 Task: Add Attachment from "Attach a link" to Card Card0000000012 in Board Board0000000003 in Workspace WS0000000001 in Trello. Add Cover Red to Card Card0000000012 in Board Board0000000003 in Workspace WS0000000001 in Trello. Add "Join Card" Button Button0000000012  to Card Card0000000012 in Board Board0000000003 in Workspace WS0000000001 in Trello. Add Description DS0000000012 to Card Card0000000012 in Board Board0000000003 in Workspace WS0000000001 in Trello. Add Comment CM0000000012 to Card Card0000000012 in Board Board0000000003 in Workspace WS0000000001 in Trello
Action: Mouse moved to (517, 53)
Screenshot: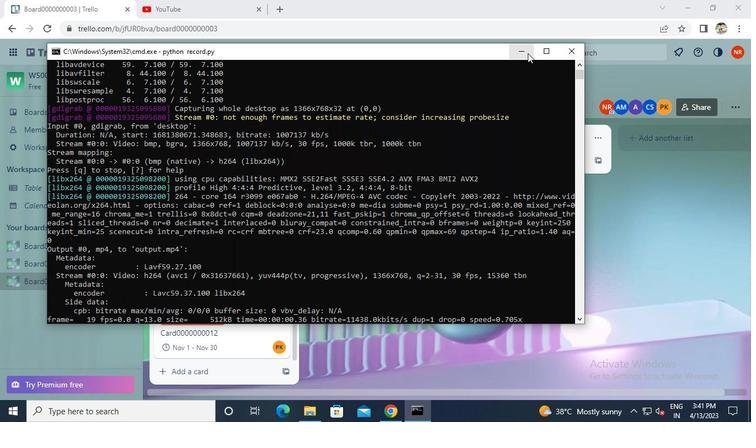 
Action: Mouse pressed left at (517, 53)
Screenshot: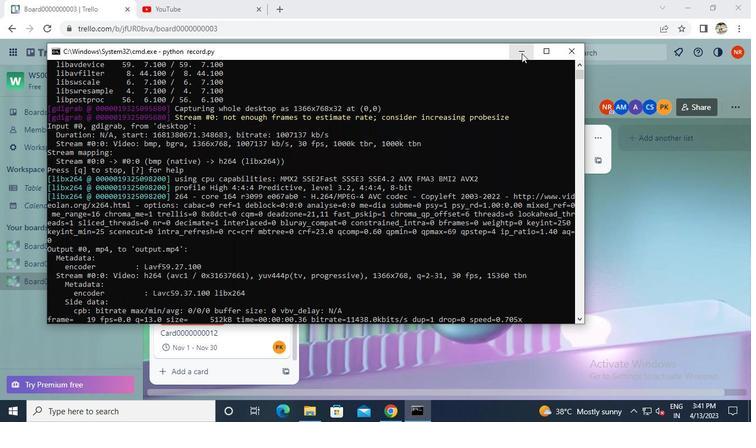 
Action: Mouse moved to (248, 326)
Screenshot: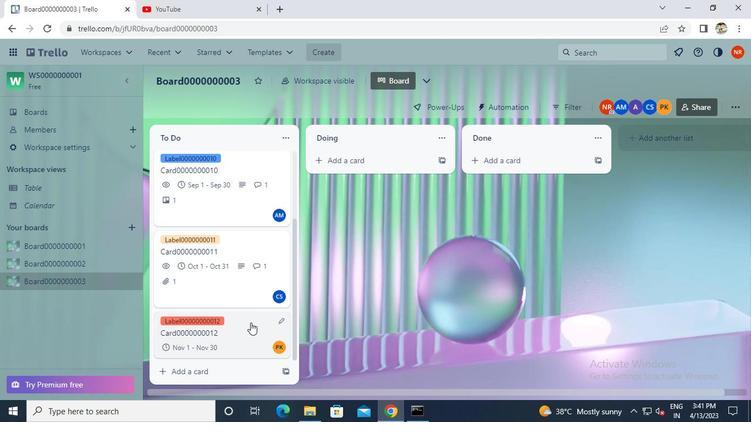 
Action: Mouse pressed left at (248, 326)
Screenshot: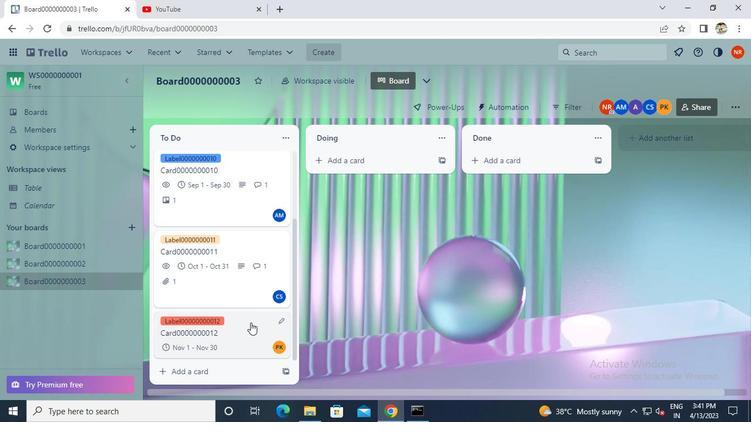 
Action: Mouse moved to (496, 268)
Screenshot: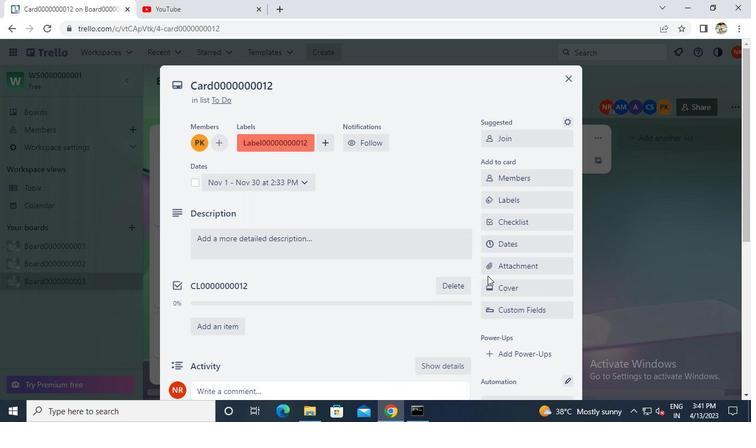 
Action: Mouse pressed left at (496, 268)
Screenshot: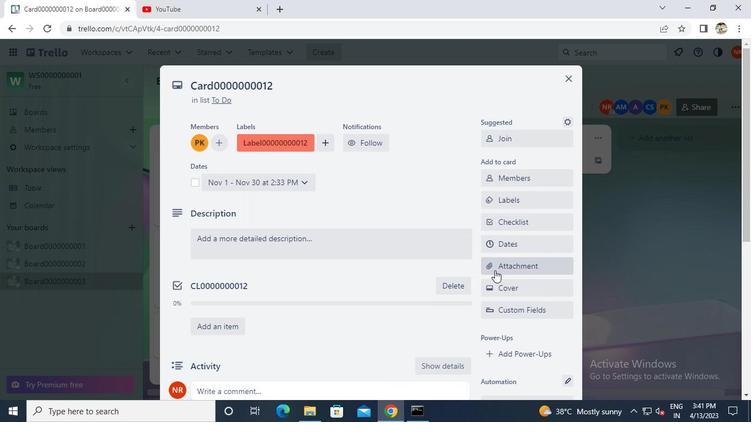 
Action: Mouse moved to (185, 9)
Screenshot: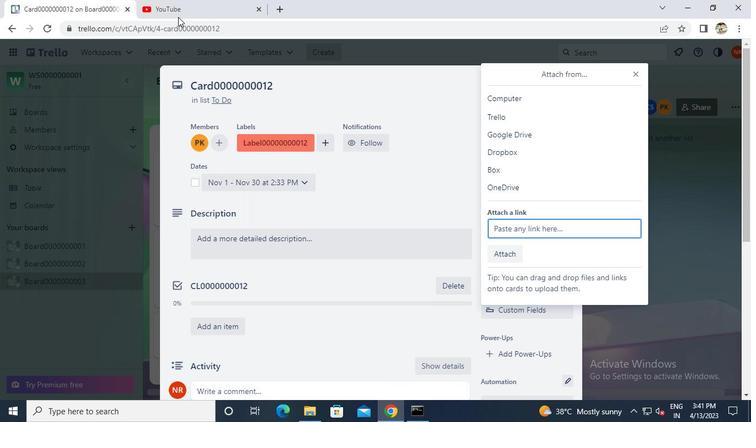 
Action: Mouse pressed left at (185, 9)
Screenshot: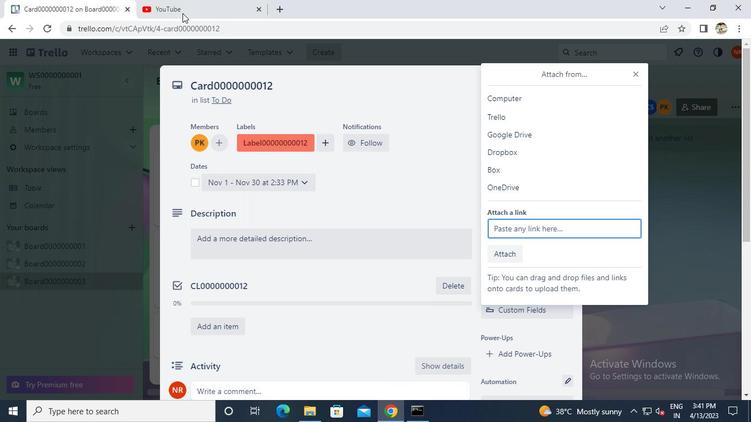 
Action: Mouse moved to (198, 30)
Screenshot: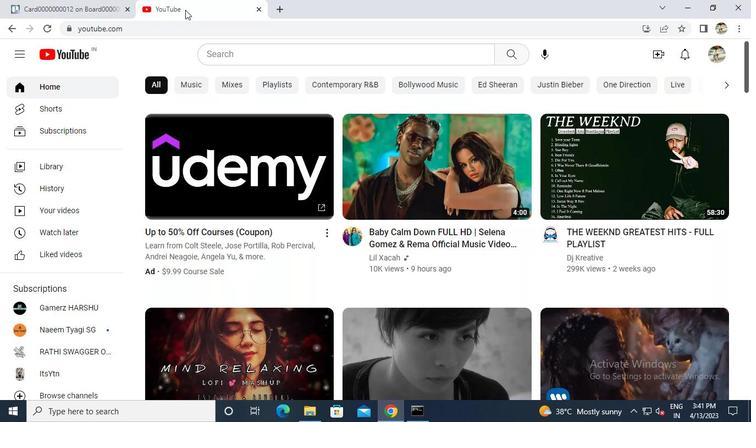 
Action: Mouse pressed left at (198, 30)
Screenshot: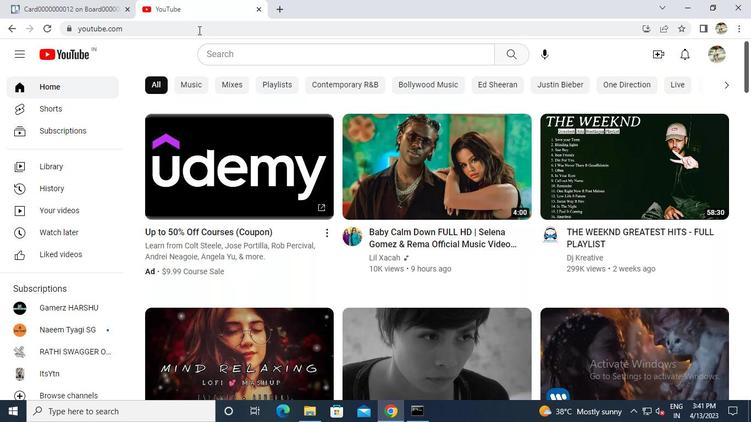 
Action: Keyboard Key.ctrl_l
Screenshot: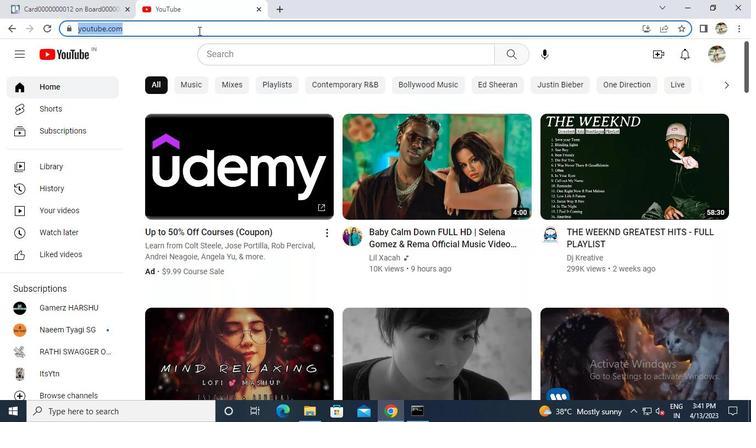 
Action: Keyboard \x03
Screenshot: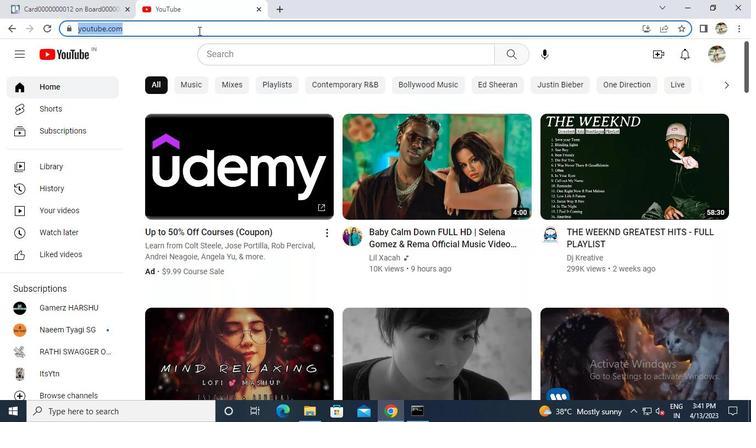 
Action: Mouse moved to (100, 4)
Screenshot: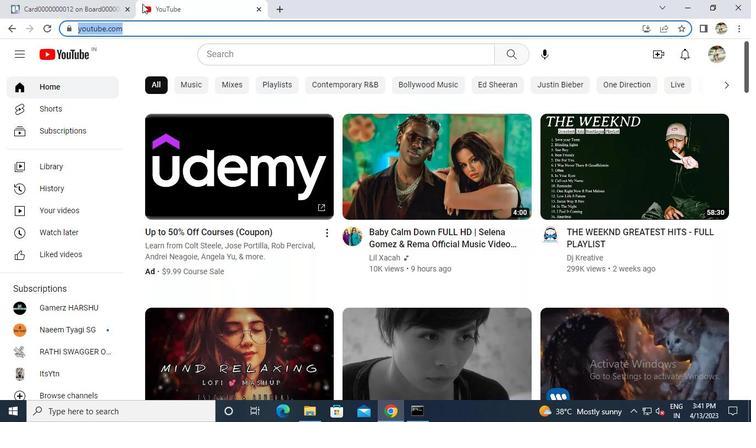 
Action: Mouse pressed left at (100, 4)
Screenshot: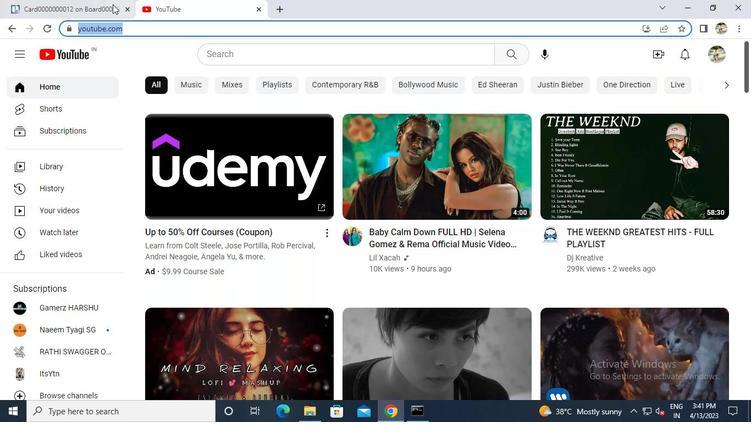 
Action: Mouse moved to (518, 225)
Screenshot: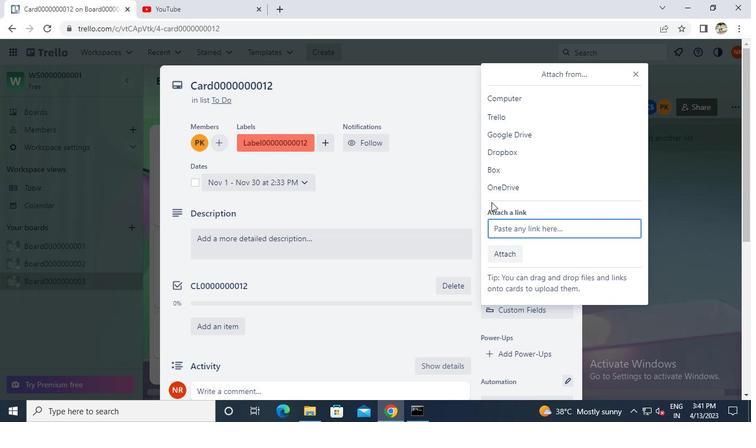 
Action: Keyboard Key.ctrl_l
Screenshot: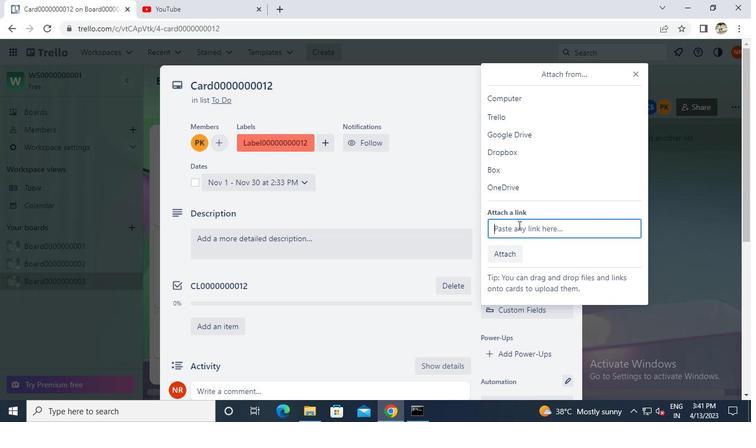 
Action: Keyboard \x16
Screenshot: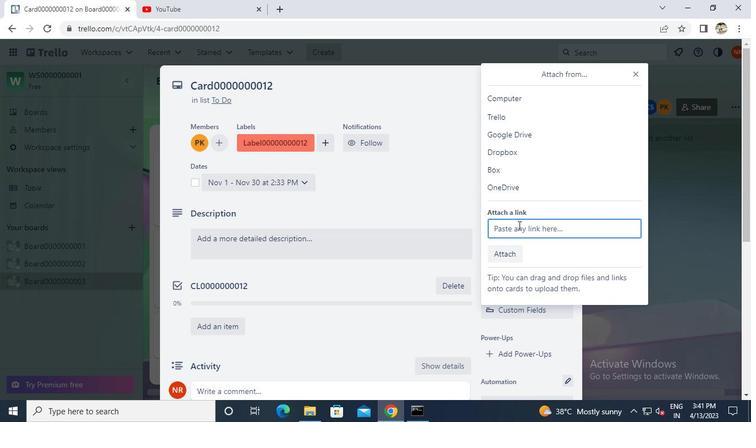 
Action: Mouse moved to (513, 266)
Screenshot: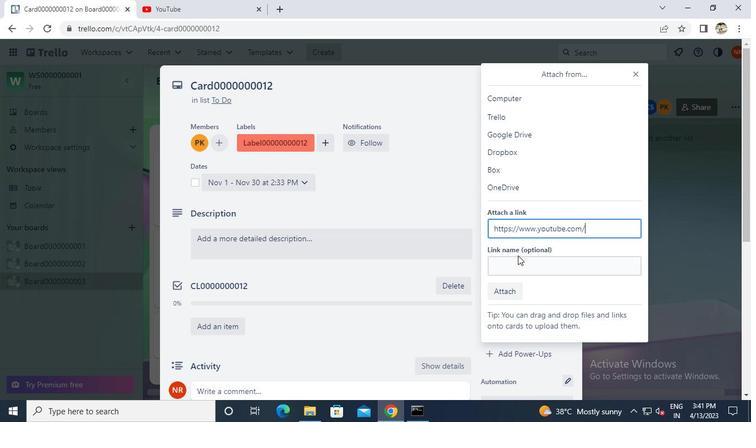 
Action: Mouse pressed left at (513, 266)
Screenshot: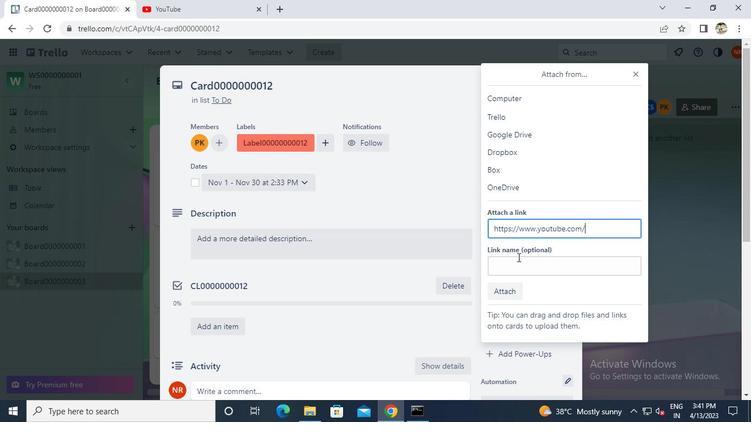 
Action: Keyboard l
Screenshot: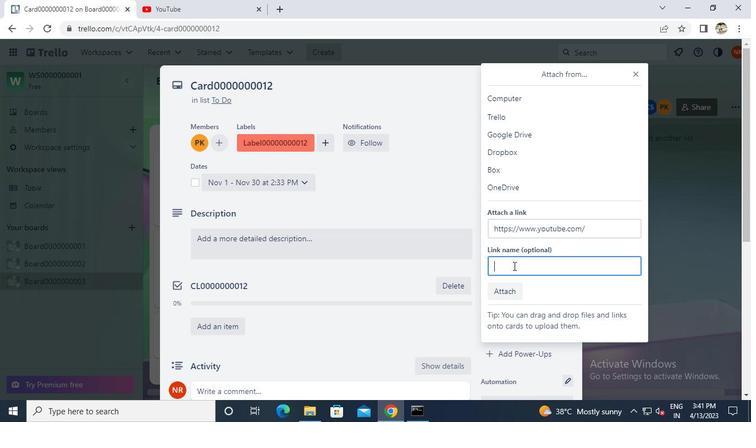 
Action: Keyboard Key.caps_lock
Screenshot: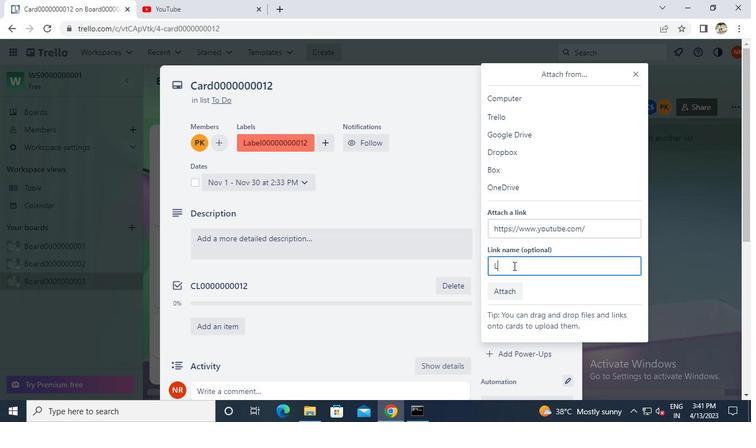 
Action: Keyboard i
Screenshot: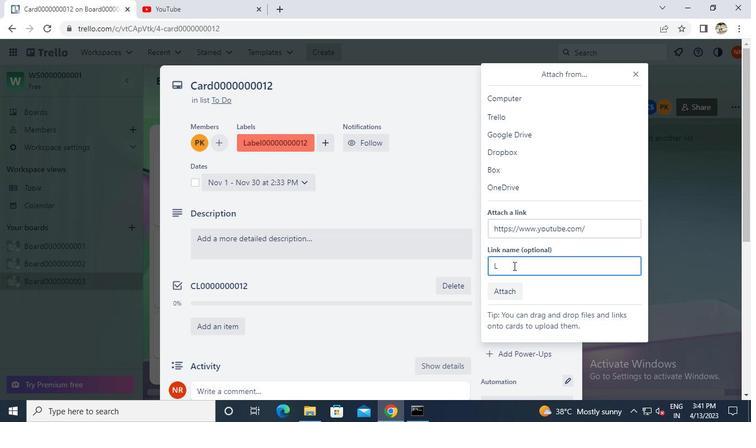 
Action: Keyboard n
Screenshot: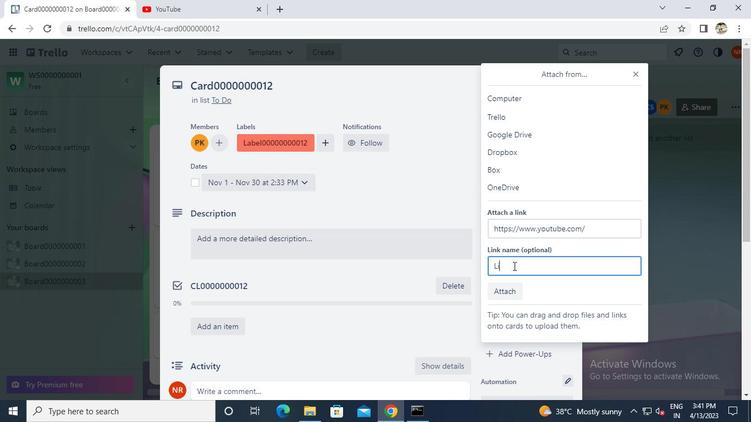 
Action: Keyboard k
Screenshot: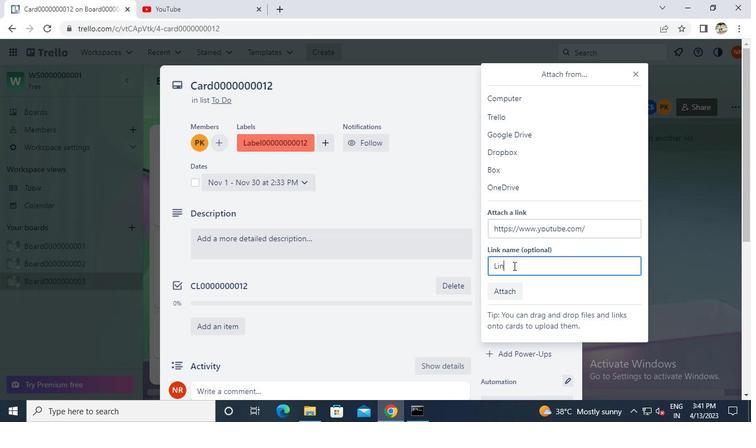 
Action: Mouse moved to (509, 292)
Screenshot: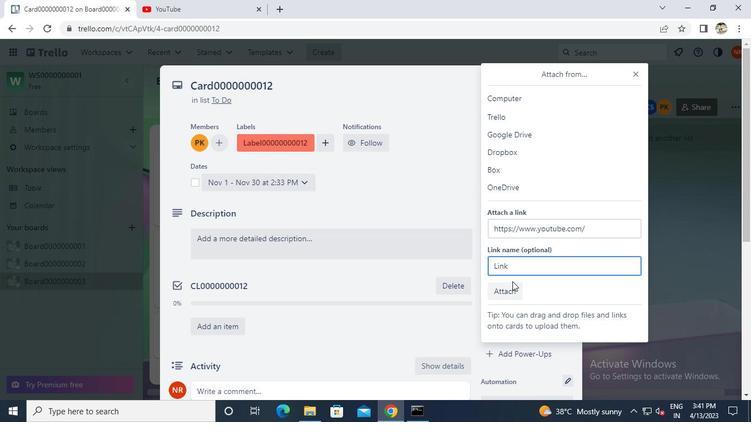 
Action: Mouse pressed left at (509, 292)
Screenshot: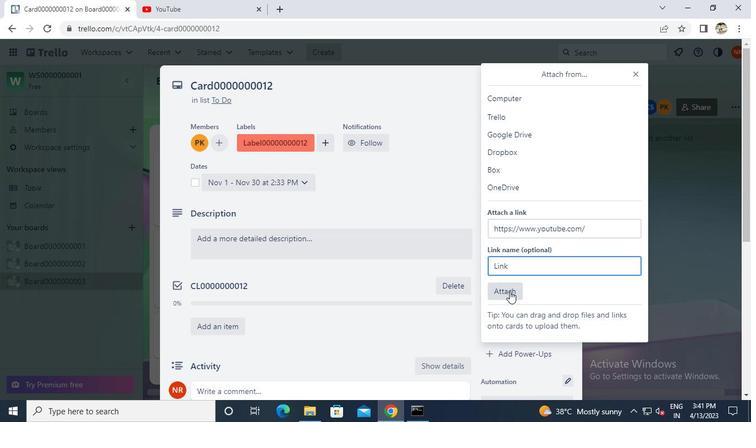 
Action: Mouse pressed left at (509, 292)
Screenshot: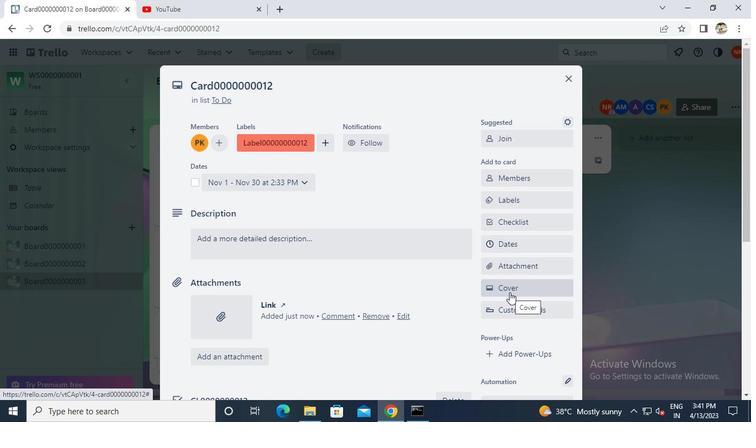 
Action: Mouse moved to (590, 179)
Screenshot: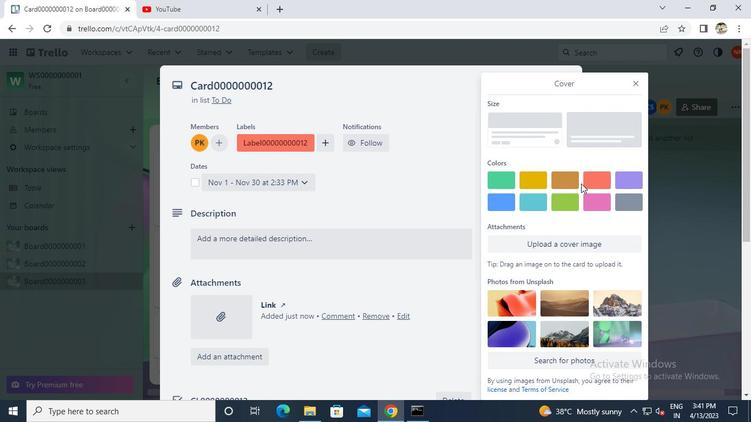 
Action: Mouse pressed left at (590, 179)
Screenshot: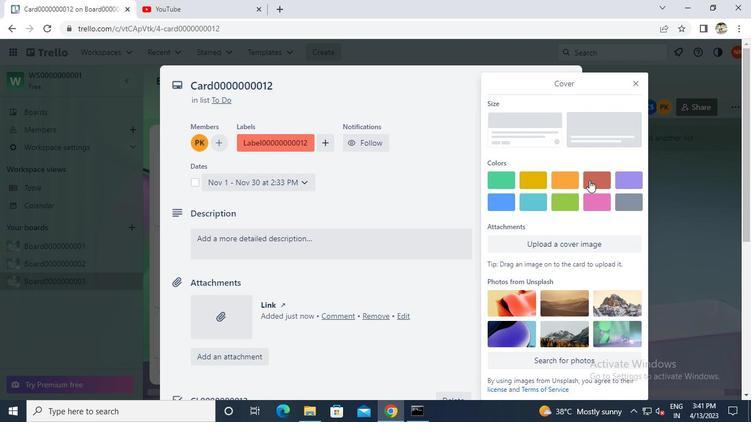 
Action: Mouse moved to (638, 78)
Screenshot: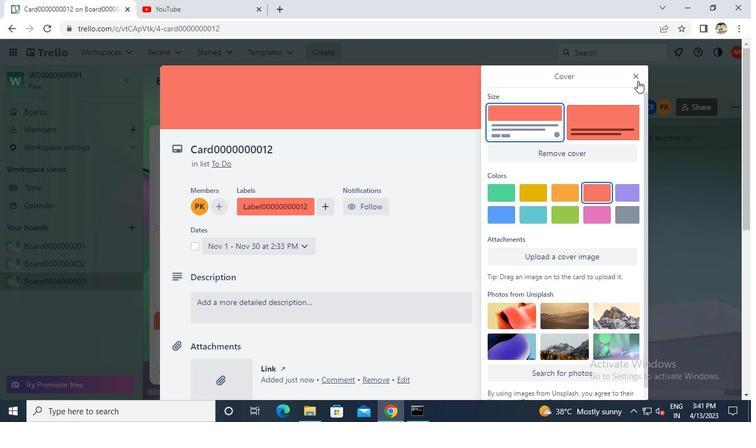 
Action: Mouse pressed left at (638, 78)
Screenshot: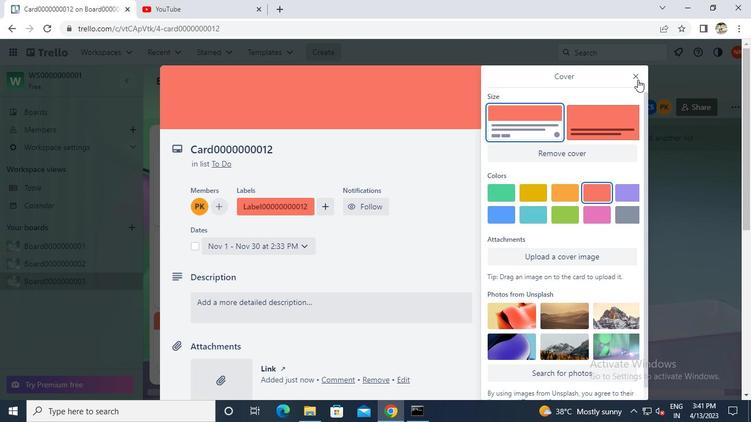 
Action: Mouse moved to (506, 298)
Screenshot: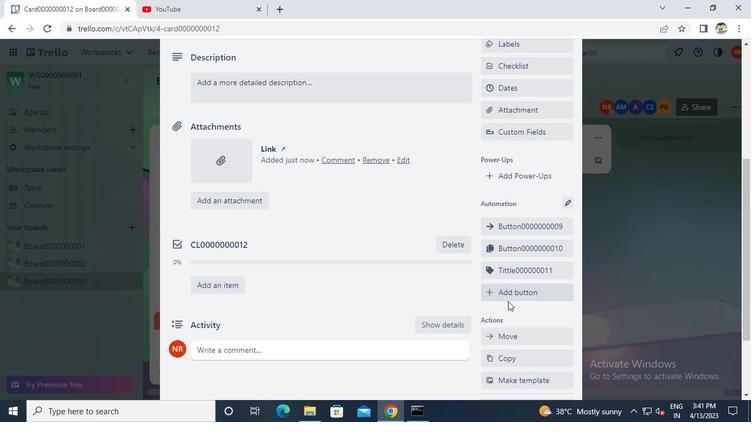 
Action: Mouse pressed left at (506, 298)
Screenshot: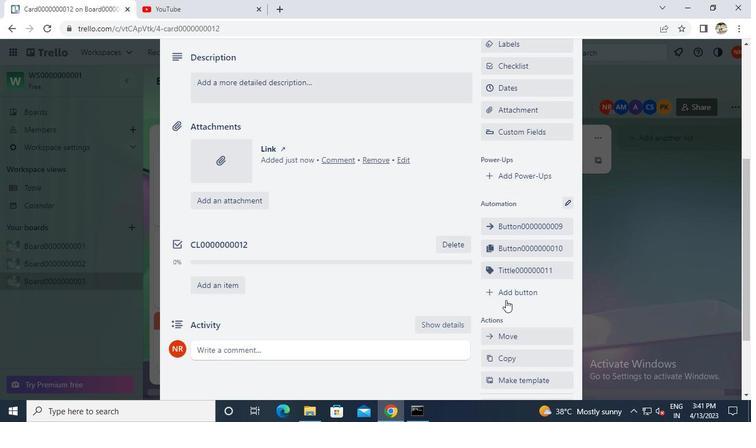 
Action: Mouse moved to (517, 194)
Screenshot: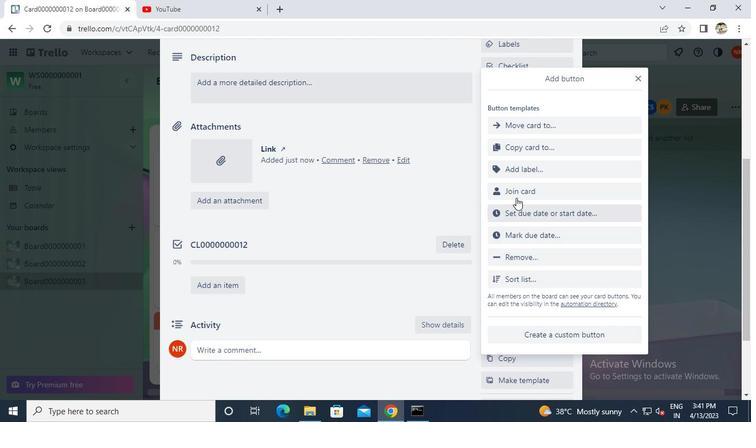 
Action: Mouse pressed left at (517, 194)
Screenshot: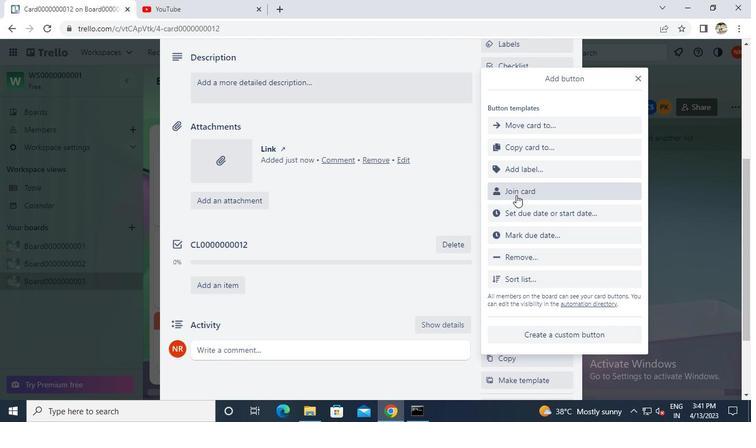 
Action: Mouse moved to (519, 189)
Screenshot: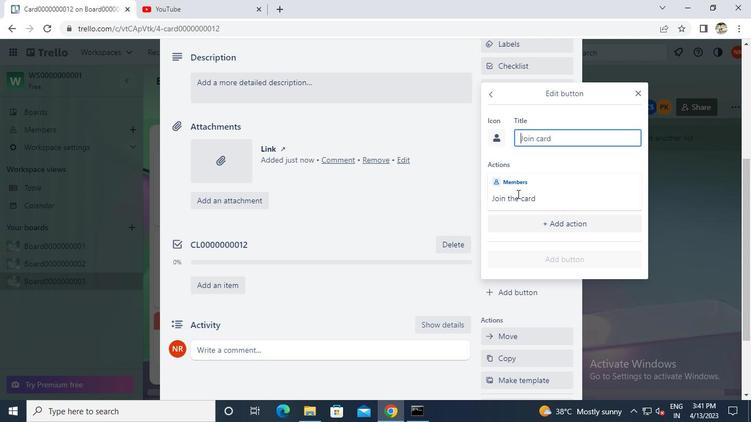 
Action: Keyboard Key.caps_lock
Screenshot: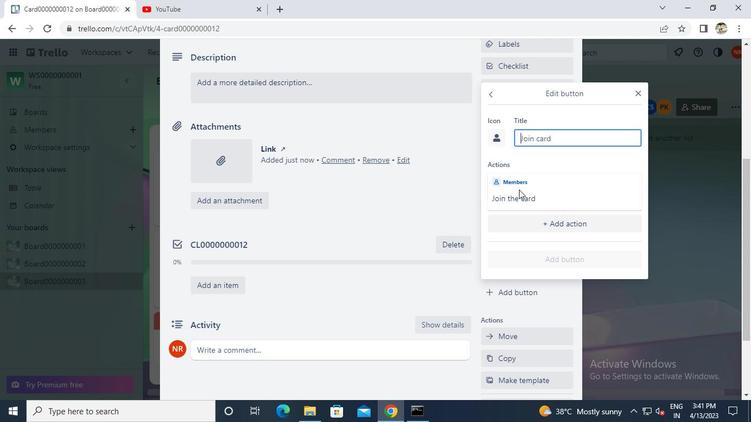 
Action: Keyboard b
Screenshot: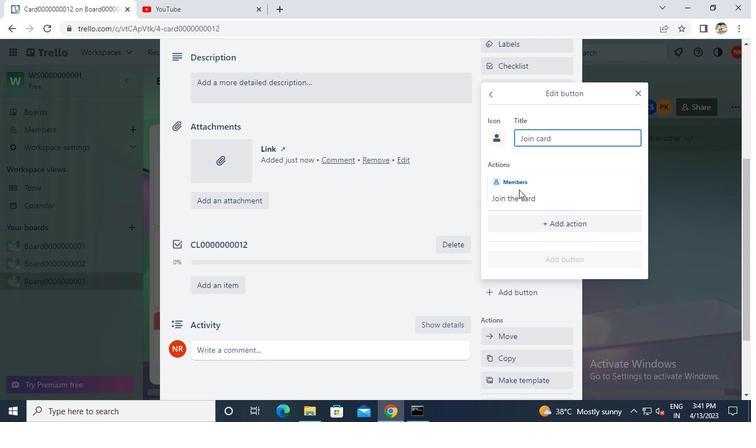 
Action: Keyboard Key.caps_lock
Screenshot: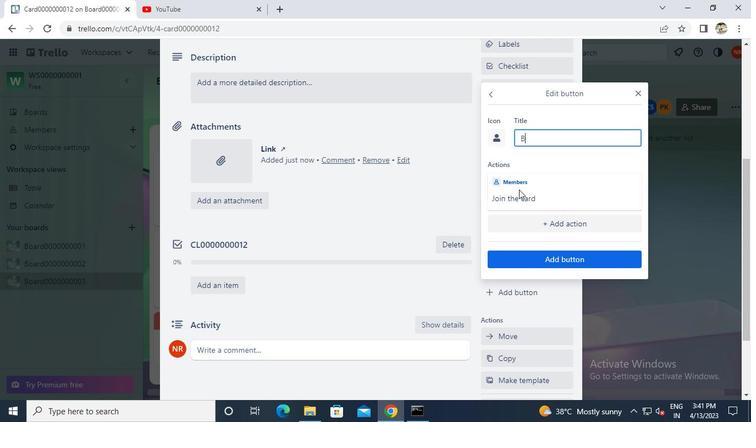 
Action: Keyboard u
Screenshot: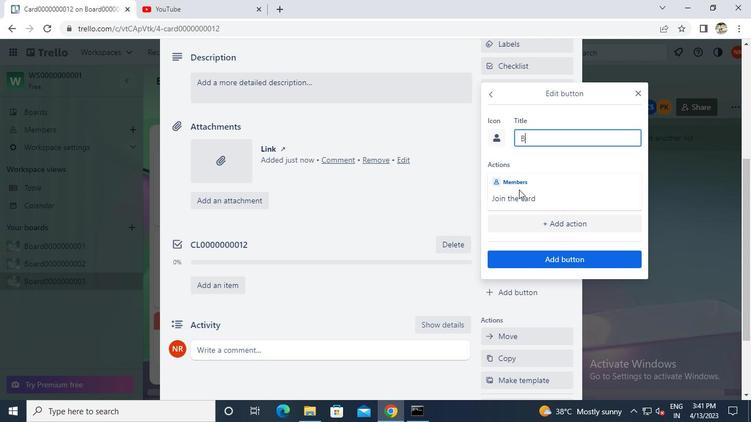 
Action: Keyboard t
Screenshot: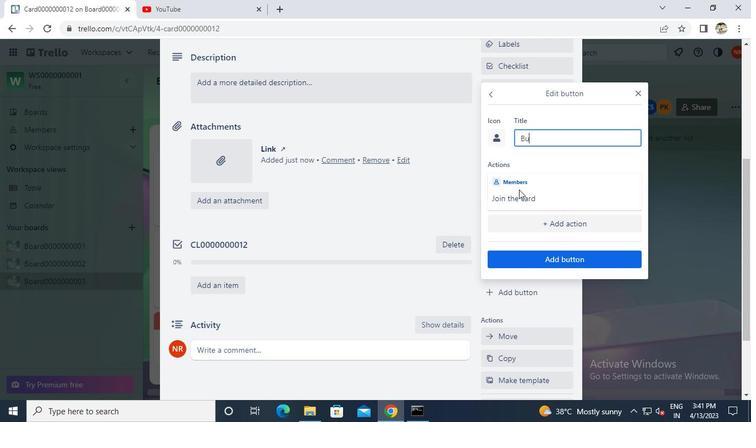 
Action: Keyboard t
Screenshot: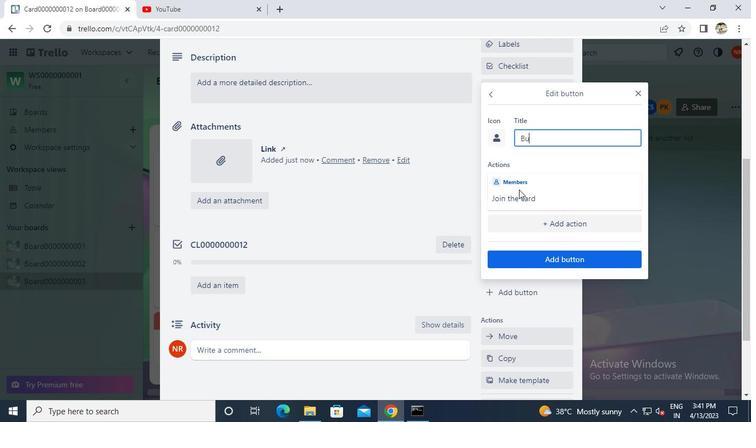 
Action: Keyboard o
Screenshot: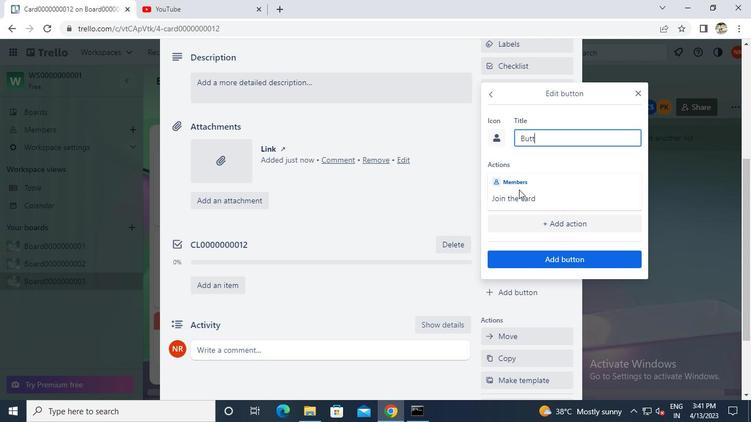 
Action: Keyboard n
Screenshot: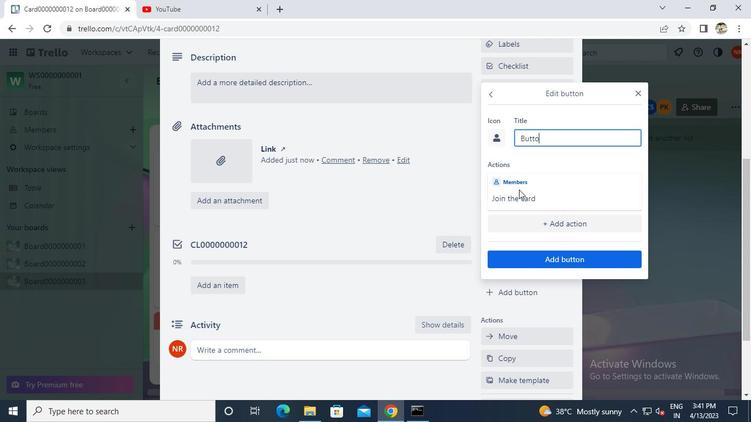 
Action: Keyboard 0
Screenshot: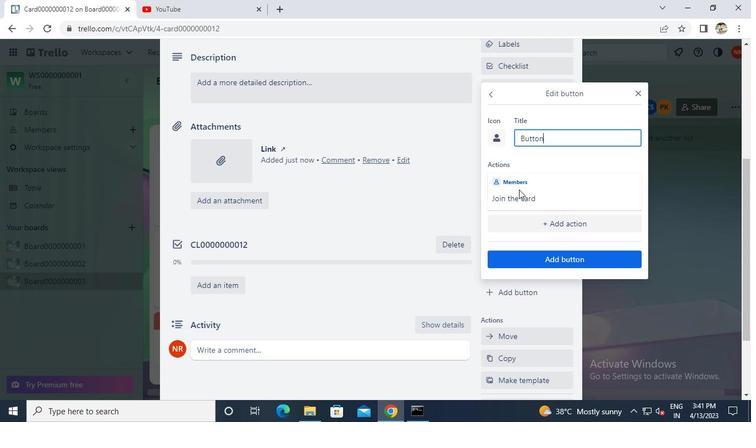 
Action: Keyboard 0
Screenshot: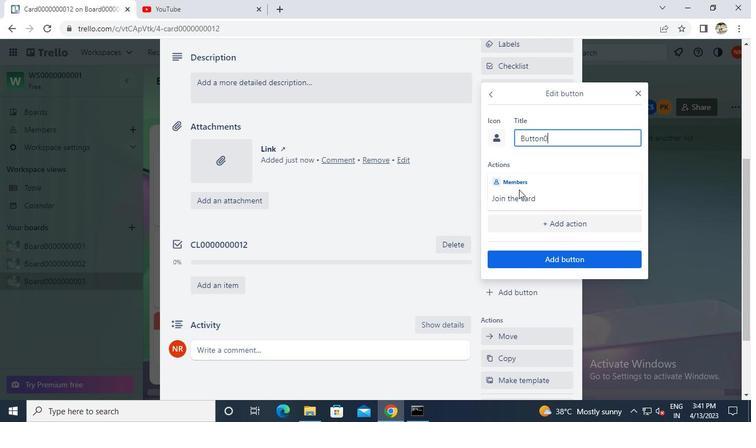 
Action: Keyboard 0
Screenshot: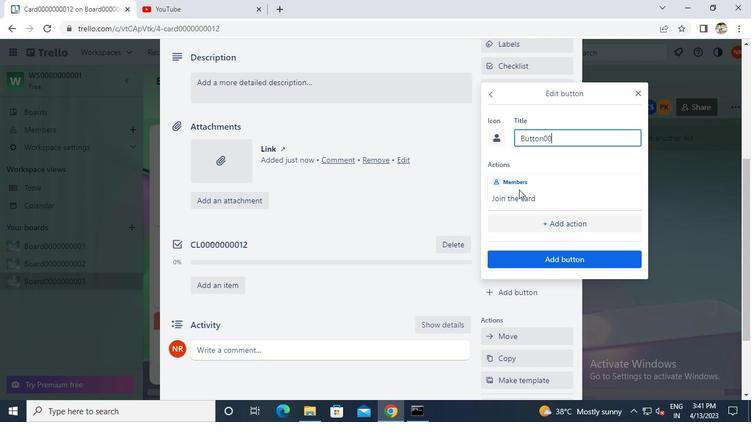 
Action: Keyboard 0
Screenshot: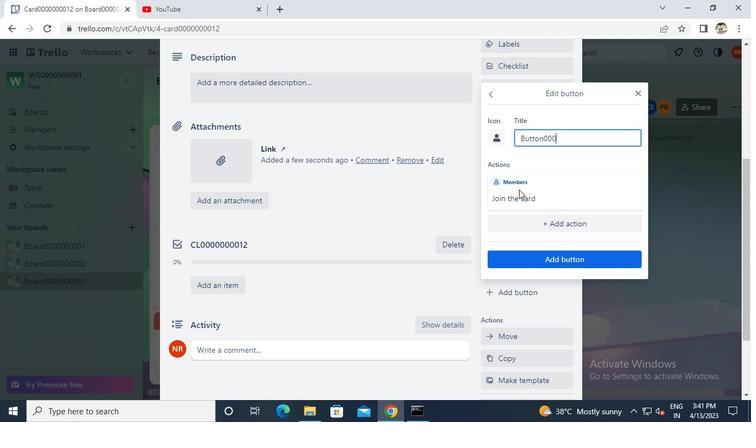 
Action: Keyboard 0
Screenshot: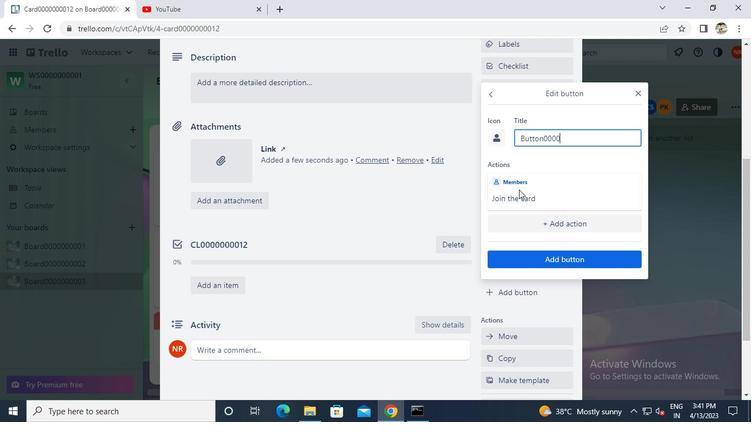 
Action: Keyboard 0
Screenshot: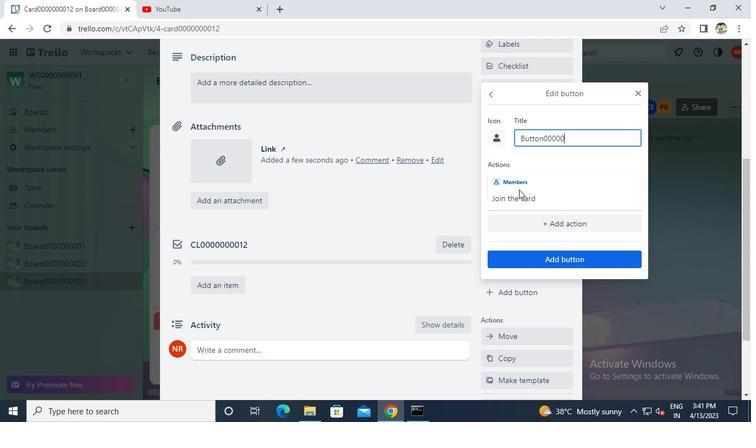 
Action: Keyboard 0
Screenshot: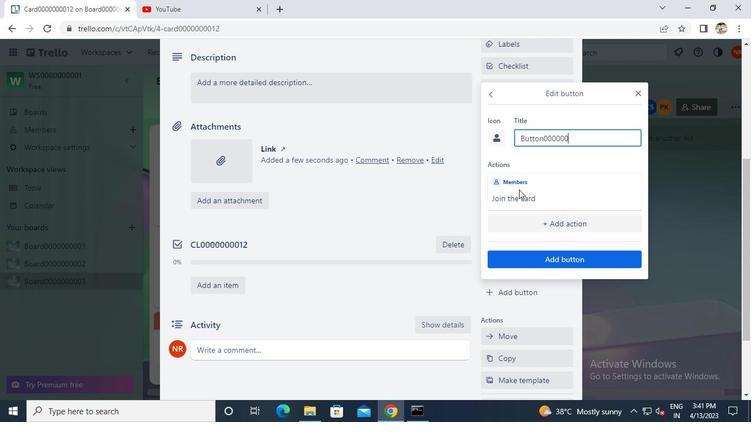
Action: Keyboard 0
Screenshot: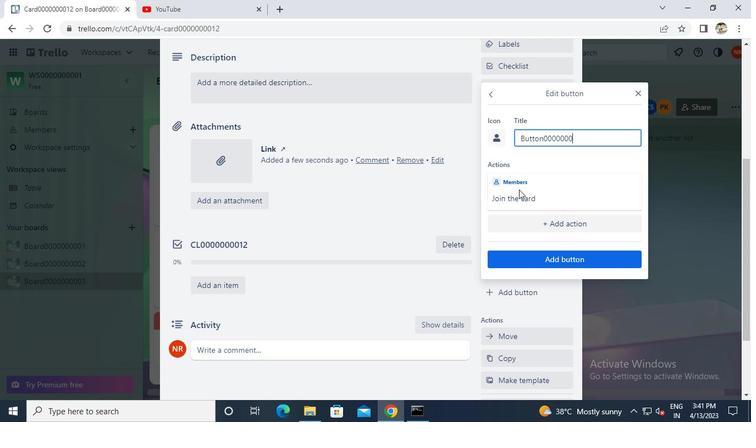 
Action: Keyboard 1
Screenshot: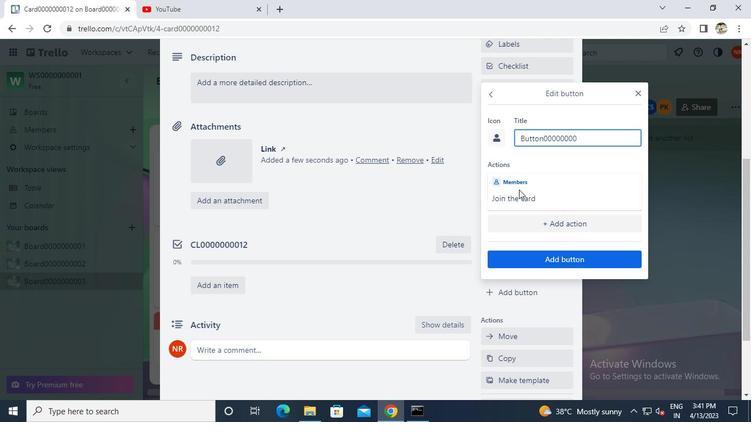 
Action: Keyboard 1
Screenshot: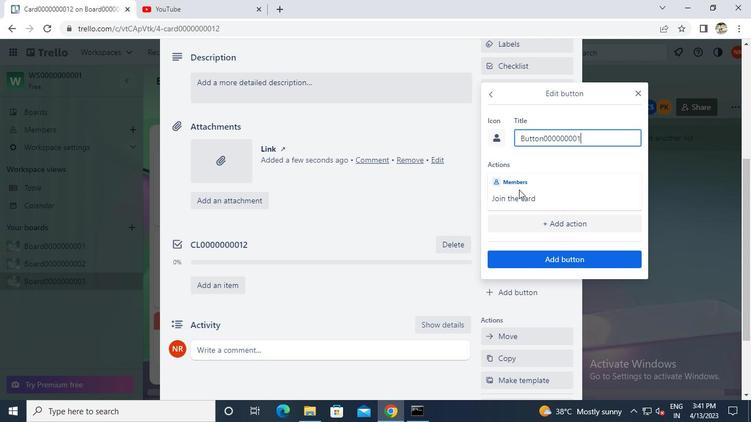 
Action: Mouse moved to (540, 254)
Screenshot: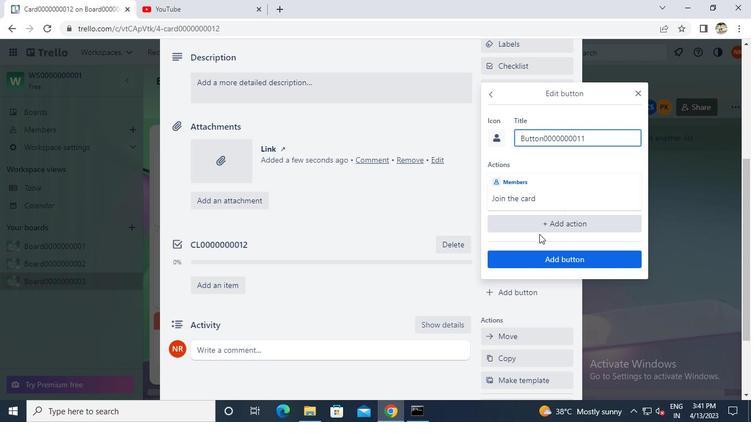
Action: Mouse pressed left at (540, 254)
Screenshot: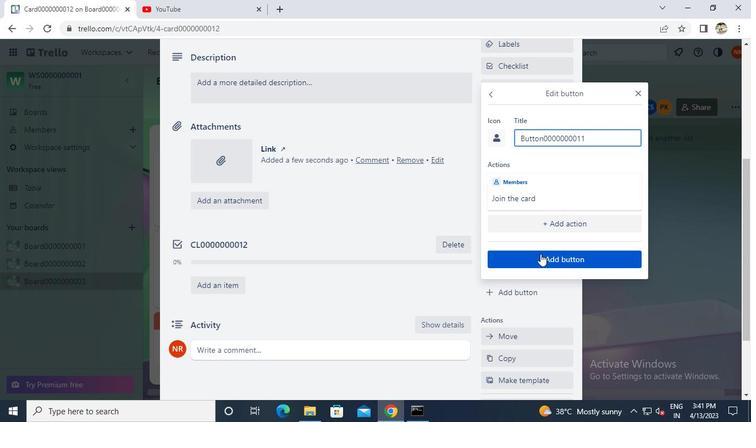 
Action: Mouse moved to (260, 96)
Screenshot: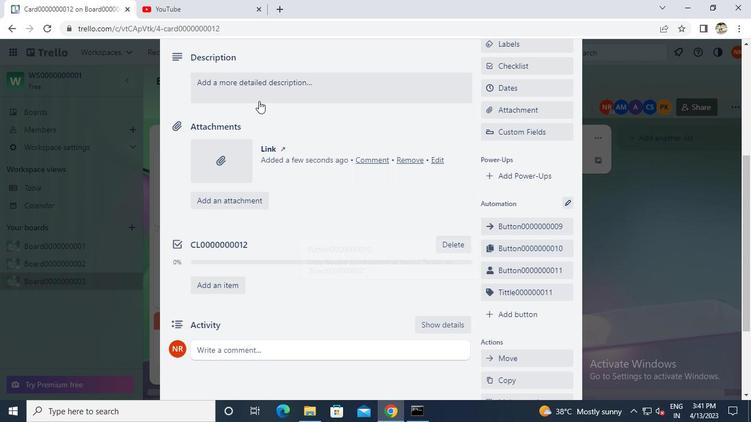 
Action: Mouse pressed left at (260, 96)
Screenshot: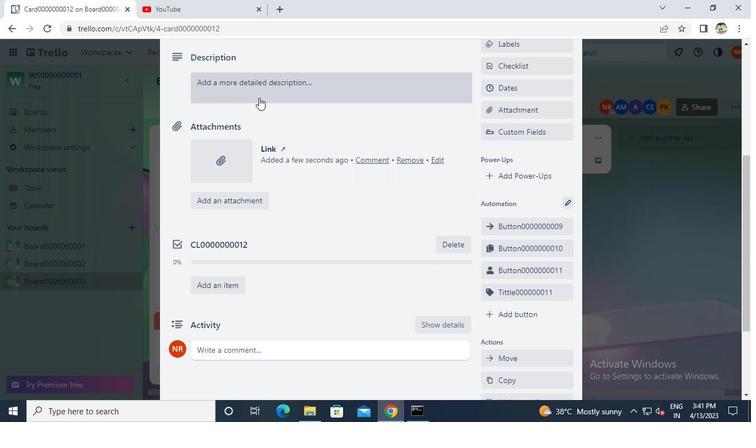 
Action: Keyboard d
Screenshot: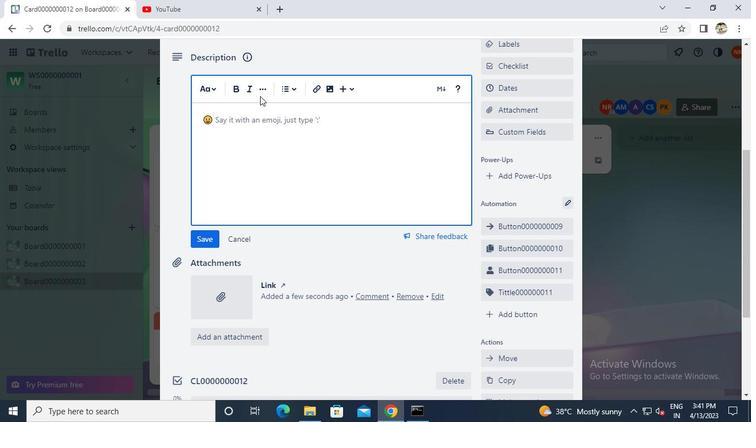 
Action: Keyboard s
Screenshot: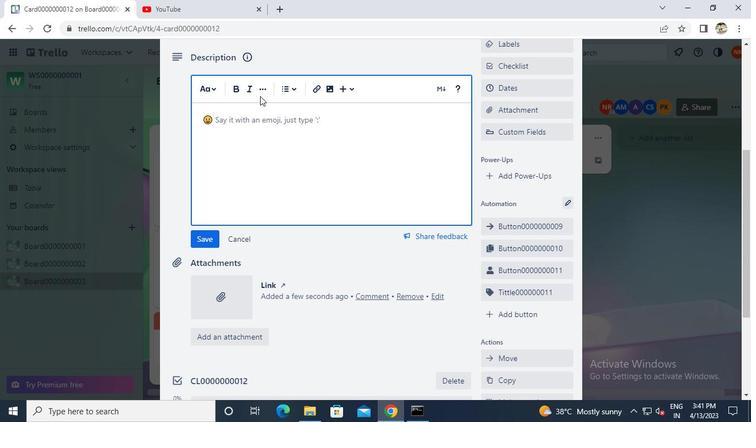 
Action: Keyboard Key.backspace
Screenshot: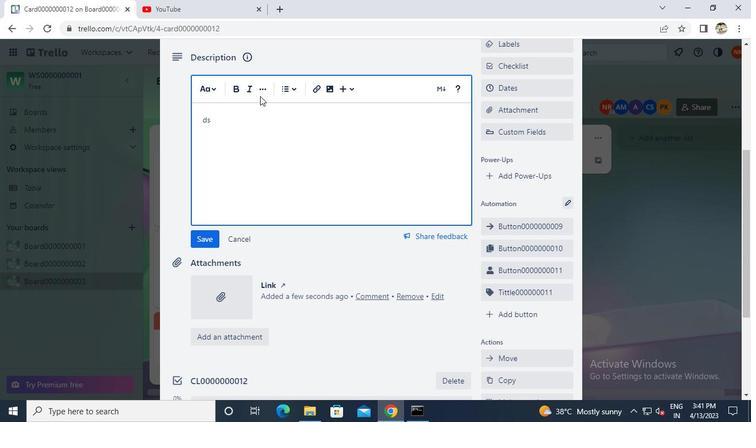 
Action: Keyboard Key.backspace
Screenshot: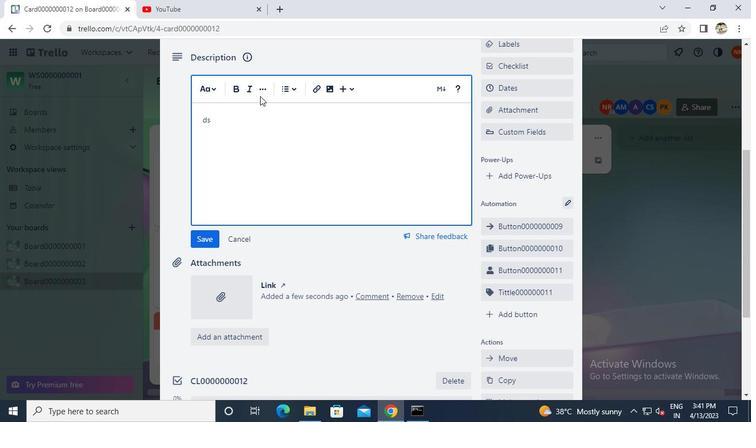 
Action: Keyboard Key.caps_lock
Screenshot: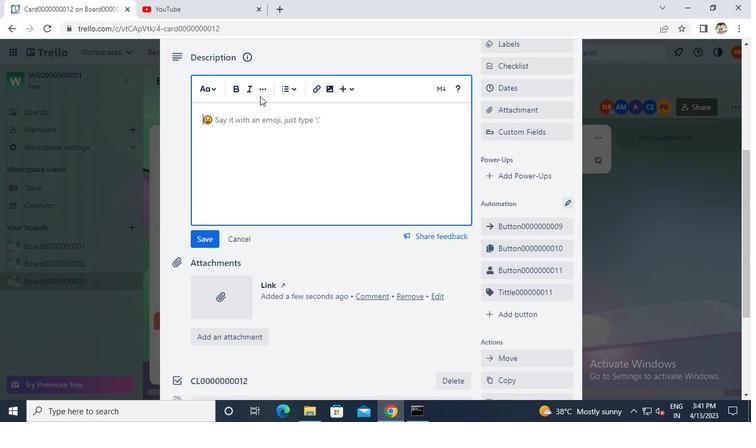 
Action: Keyboard d
Screenshot: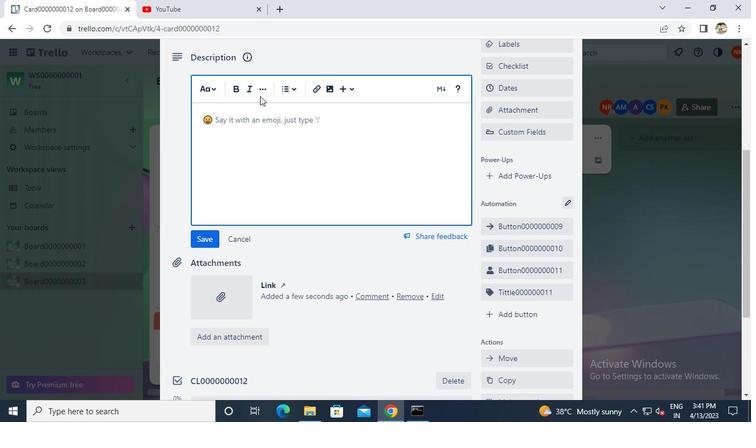 
Action: Keyboard s
Screenshot: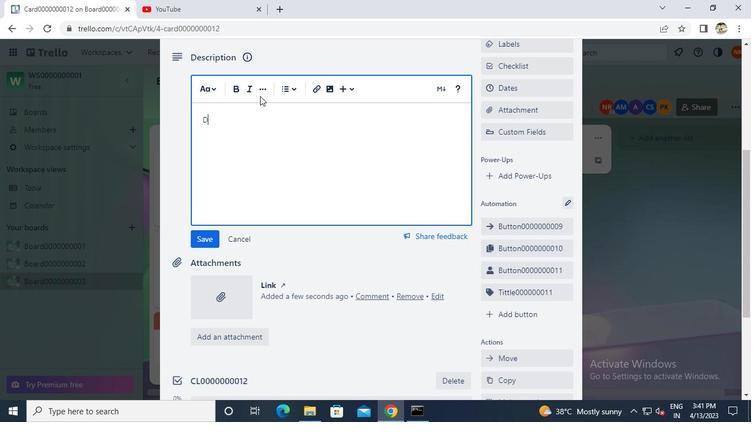 
Action: Keyboard 0
Screenshot: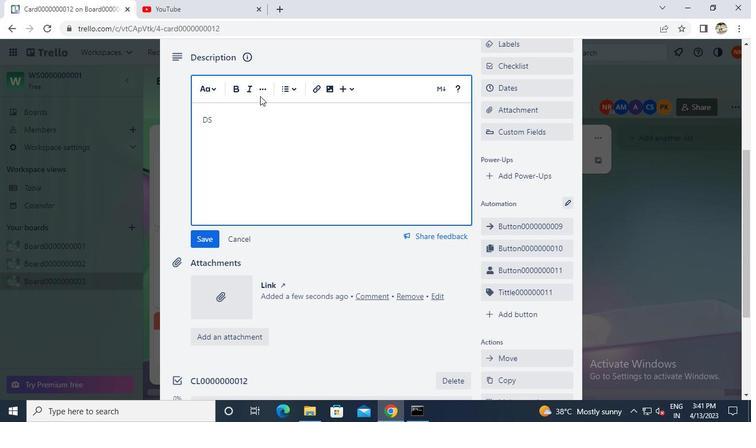 
Action: Keyboard 0
Screenshot: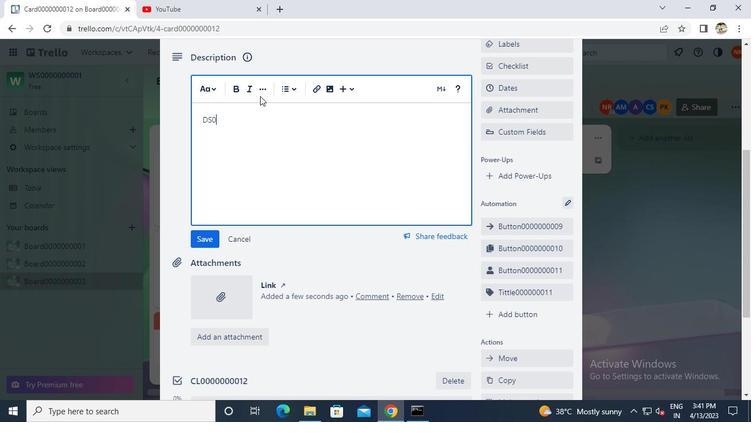 
Action: Keyboard 0
Screenshot: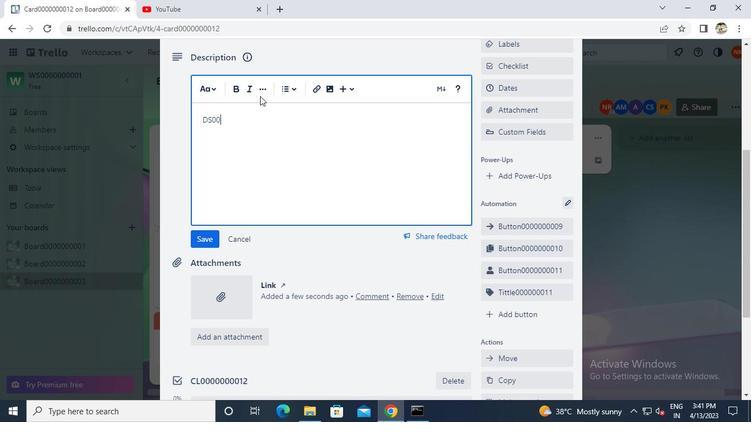 
Action: Keyboard 0
Screenshot: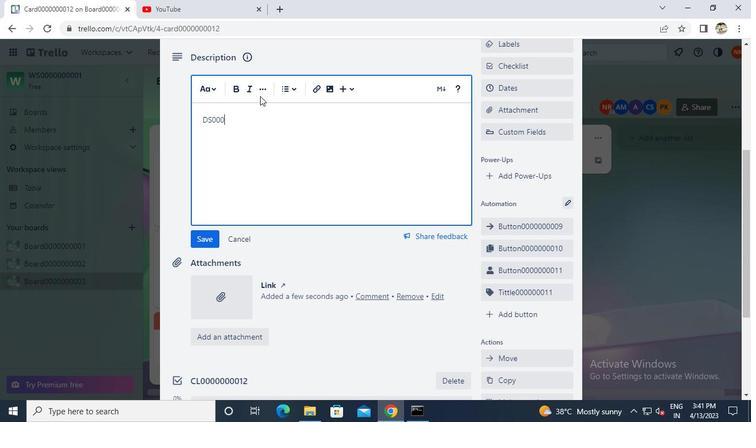 
Action: Keyboard 0
Screenshot: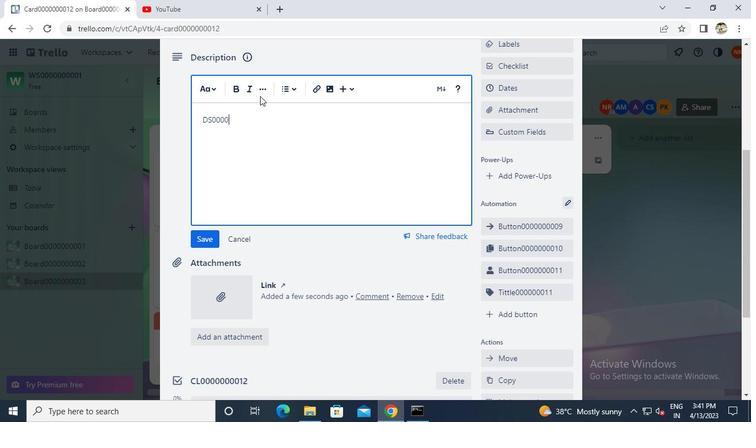 
Action: Keyboard 0
Screenshot: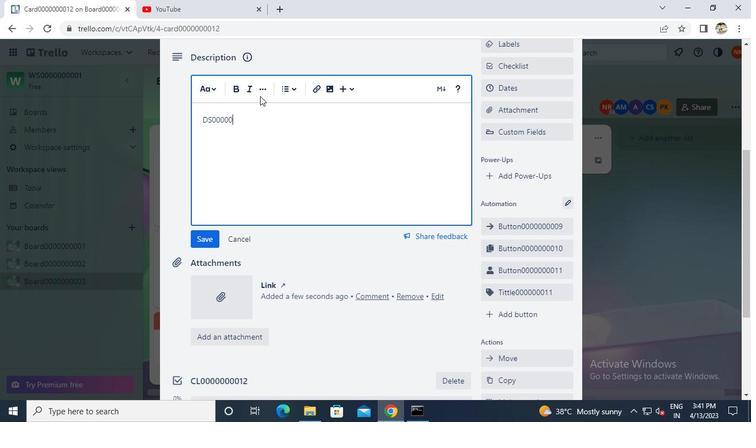 
Action: Keyboard 0
Screenshot: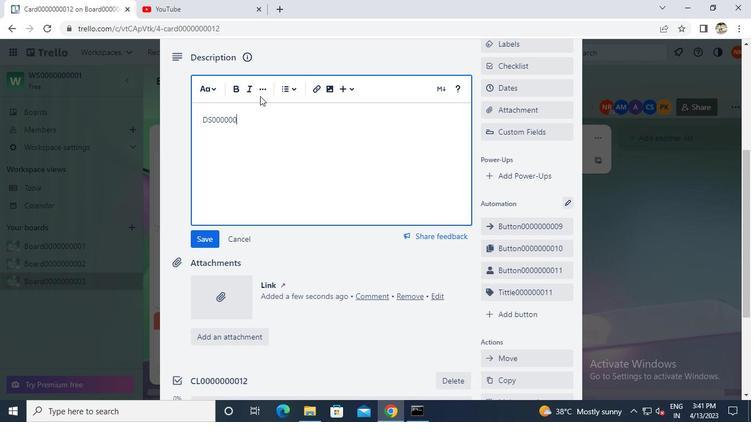 
Action: Keyboard 0
Screenshot: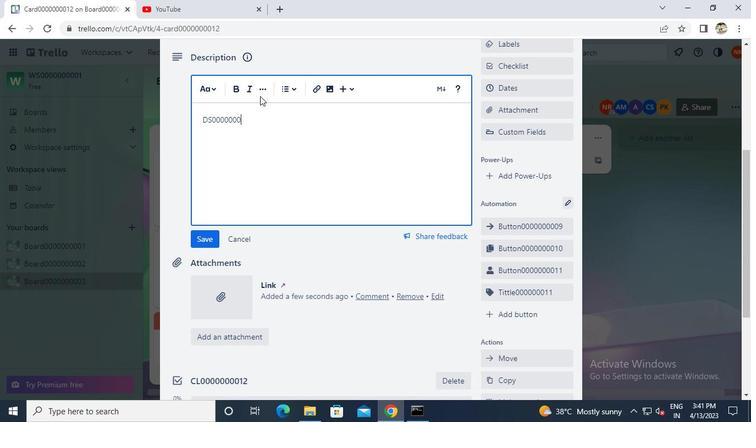 
Action: Keyboard 1
Screenshot: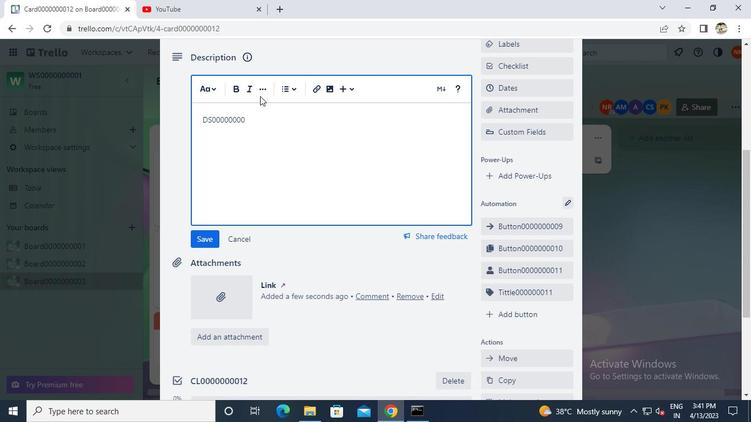 
Action: Keyboard 1
Screenshot: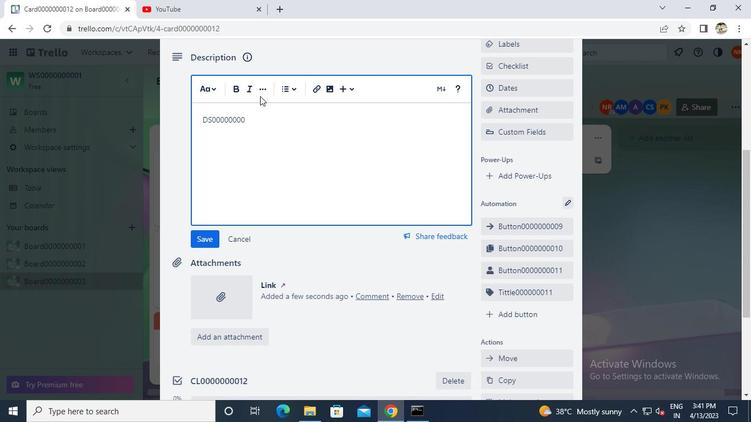 
Action: Mouse moved to (204, 234)
Screenshot: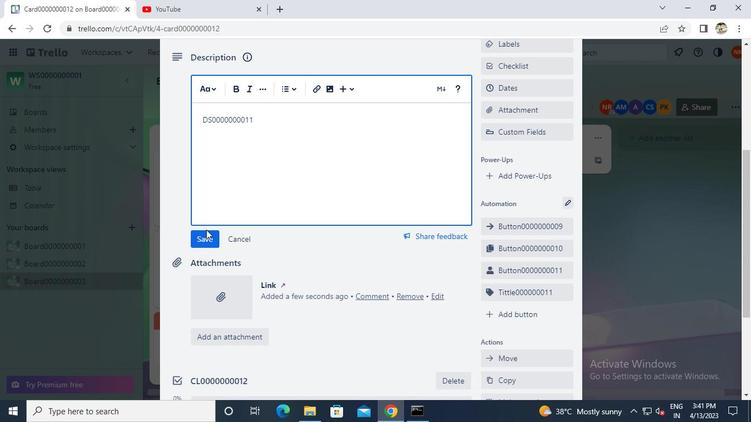 
Action: Mouse pressed left at (204, 234)
Screenshot: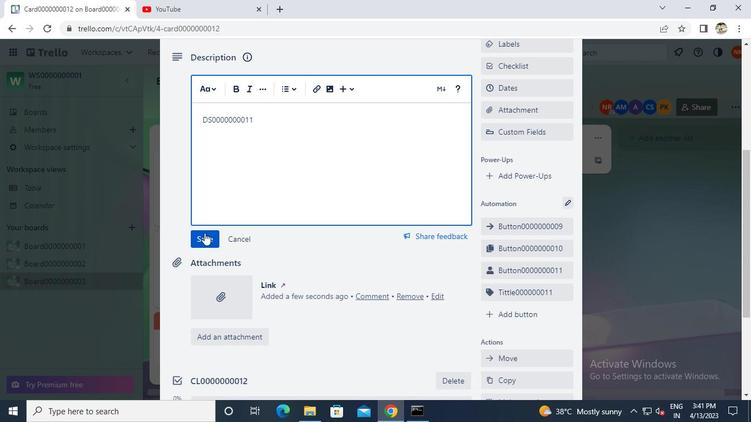 
Action: Mouse moved to (217, 207)
Screenshot: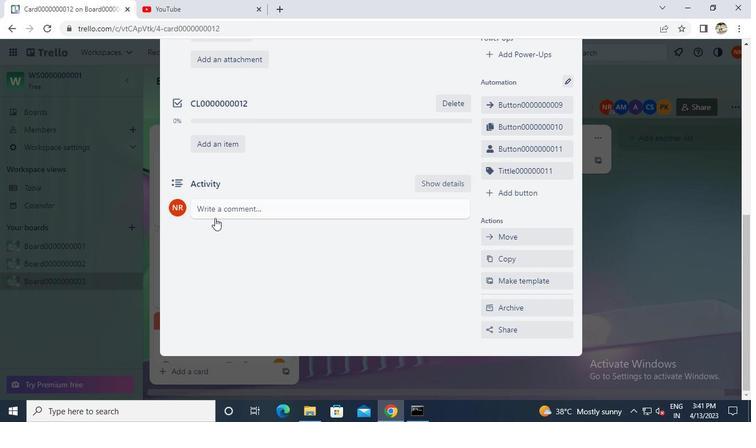 
Action: Mouse pressed left at (217, 207)
Screenshot: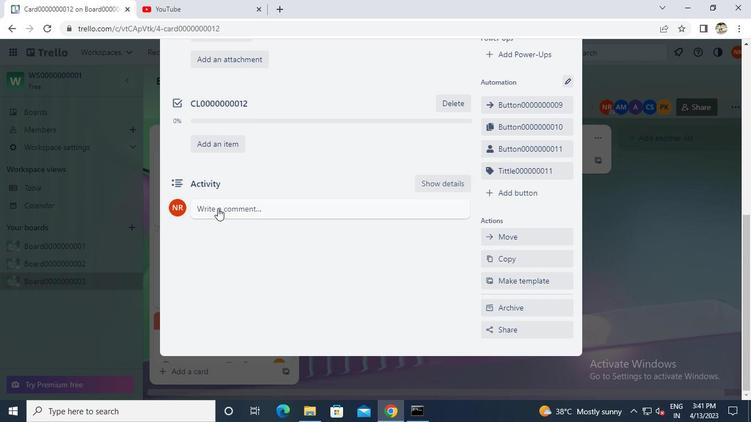 
Action: Keyboard c
Screenshot: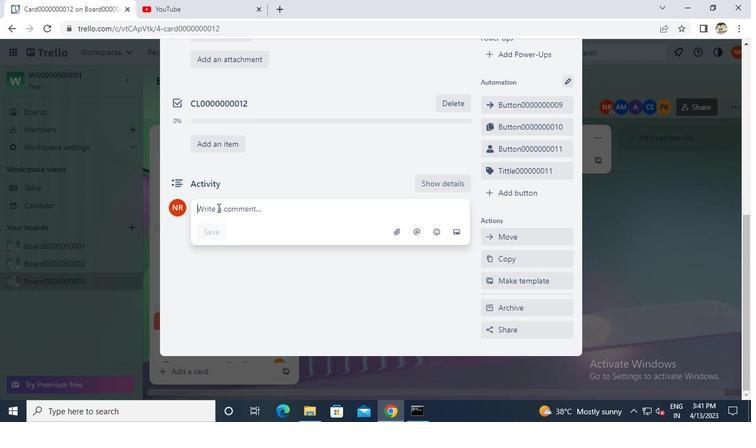 
Action: Keyboard m
Screenshot: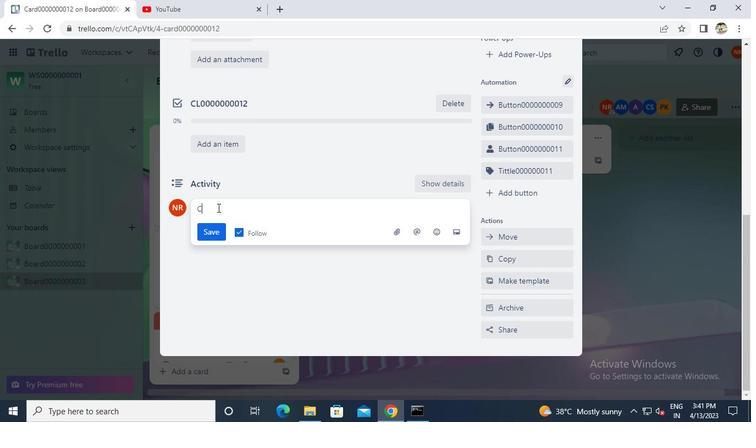 
Action: Keyboard 0
Screenshot: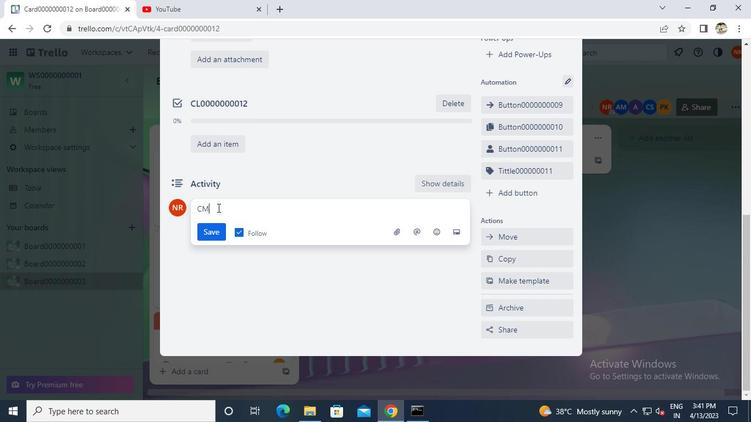 
Action: Keyboard 0
Screenshot: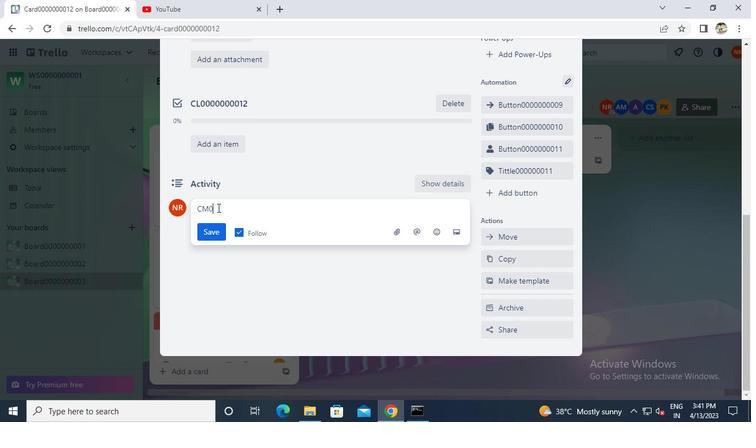 
Action: Keyboard 0
Screenshot: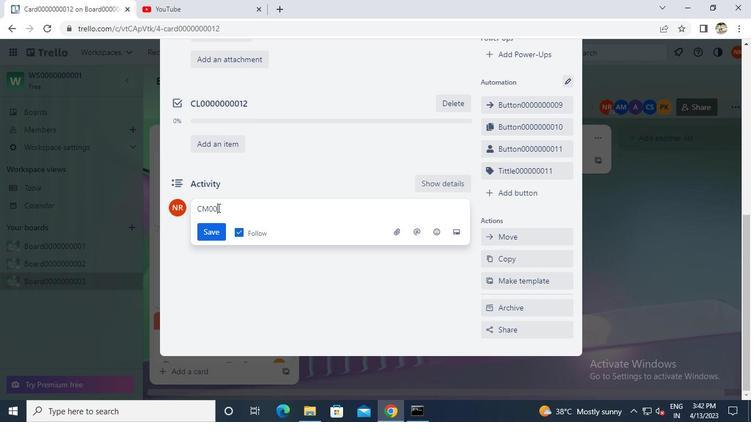 
Action: Keyboard 0
Screenshot: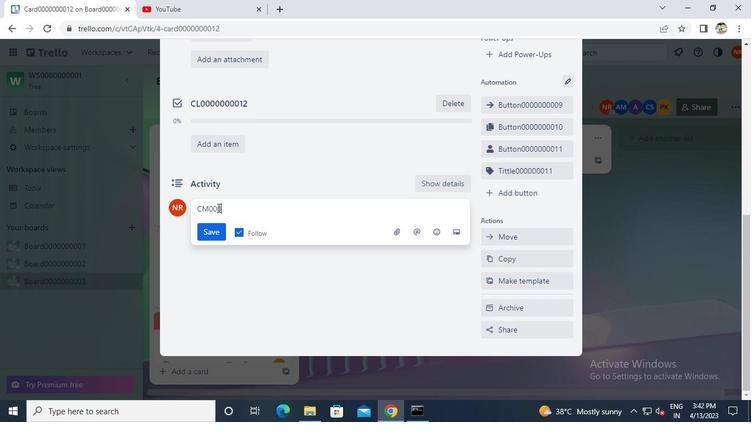 
Action: Keyboard 0
Screenshot: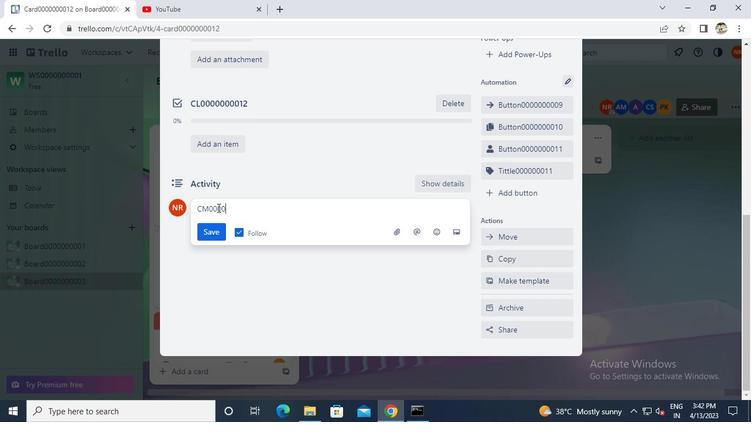 
Action: Keyboard 0
Screenshot: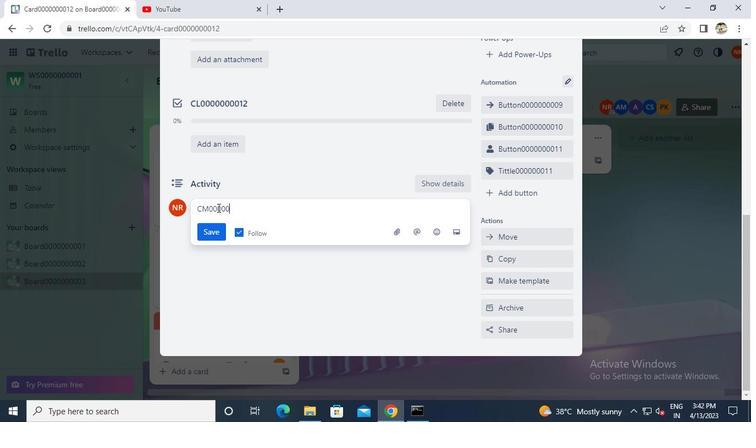 
Action: Keyboard 0
Screenshot: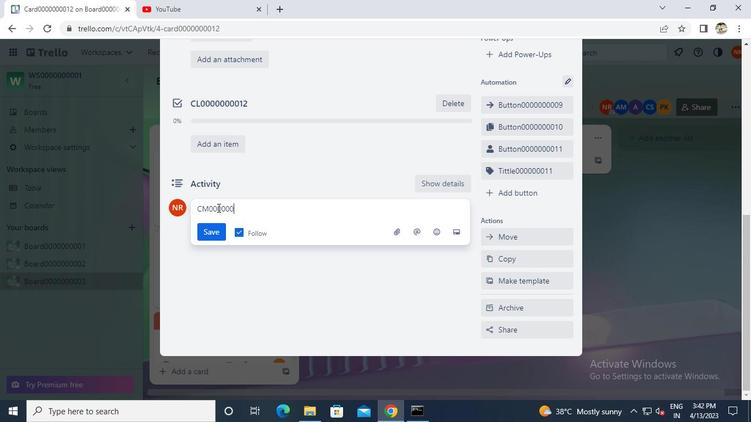 
Action: Keyboard 0
Screenshot: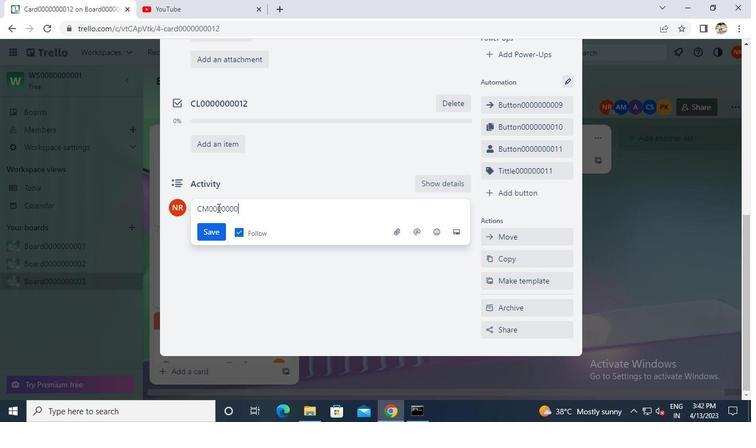 
Action: Keyboard 1
Screenshot: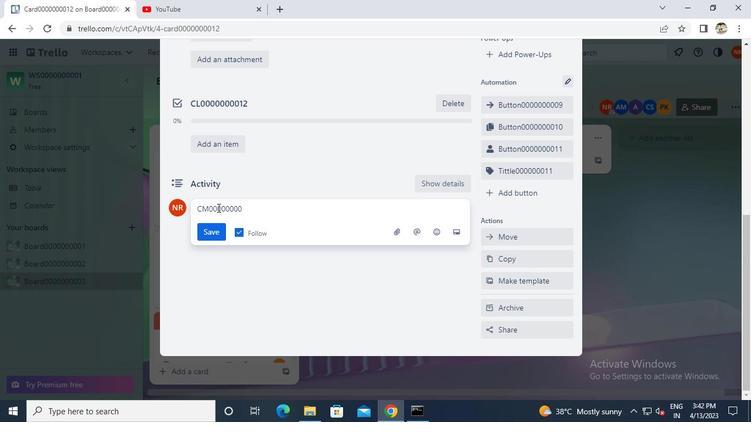 
Action: Keyboard 1
Screenshot: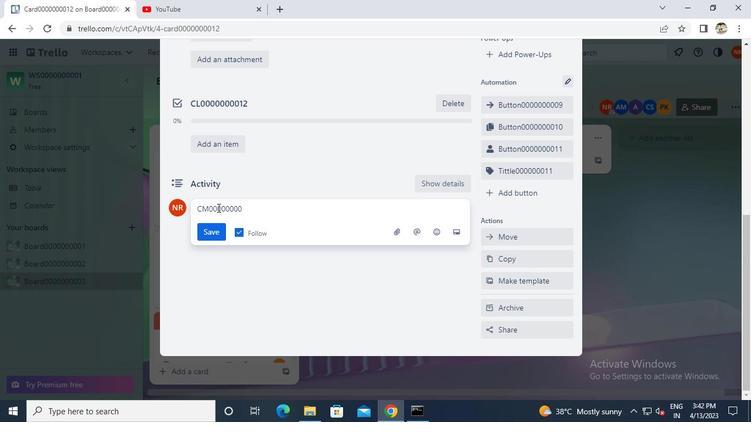 
Action: Mouse moved to (214, 231)
Screenshot: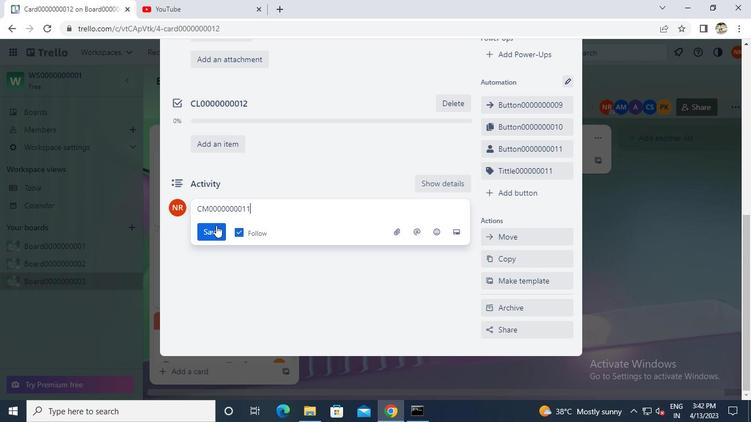 
Action: Mouse pressed left at (214, 231)
Screenshot: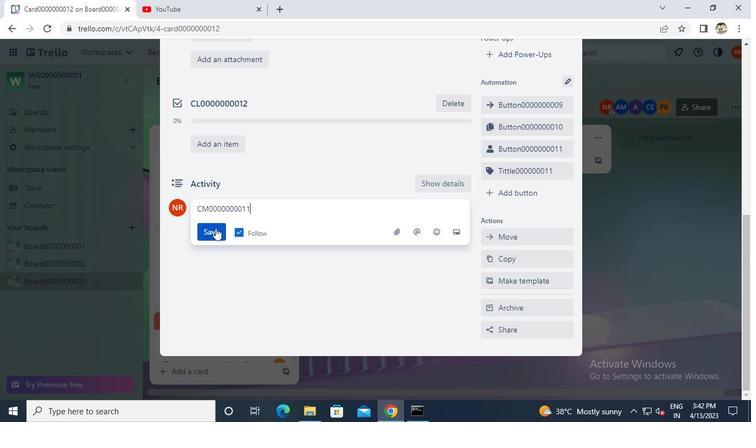 
Action: Mouse moved to (414, 404)
Screenshot: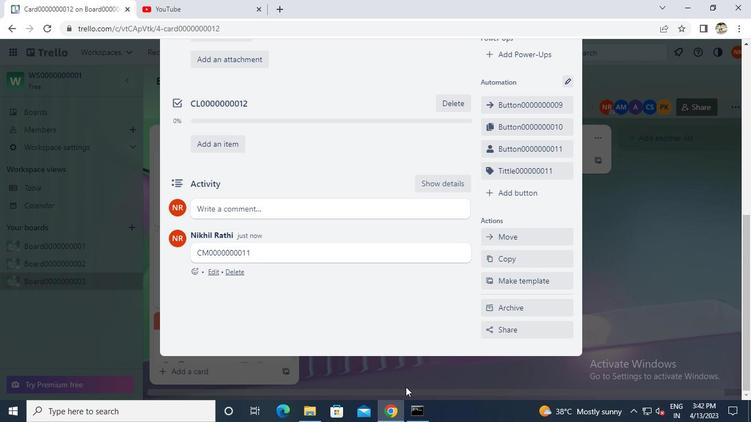 
Action: Mouse pressed left at (414, 404)
Screenshot: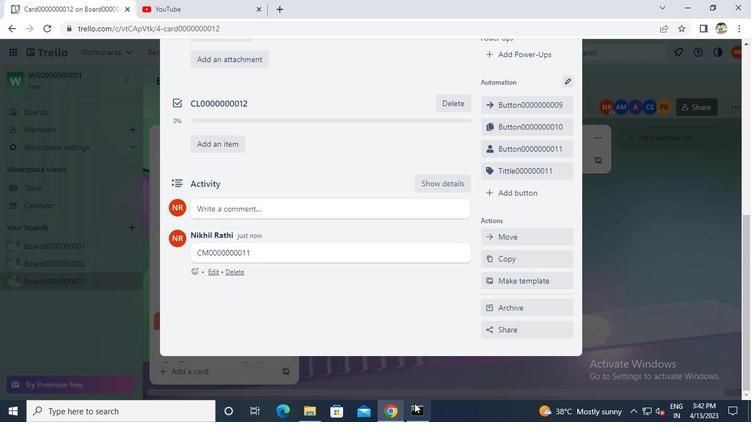 
Action: Mouse moved to (565, 53)
Screenshot: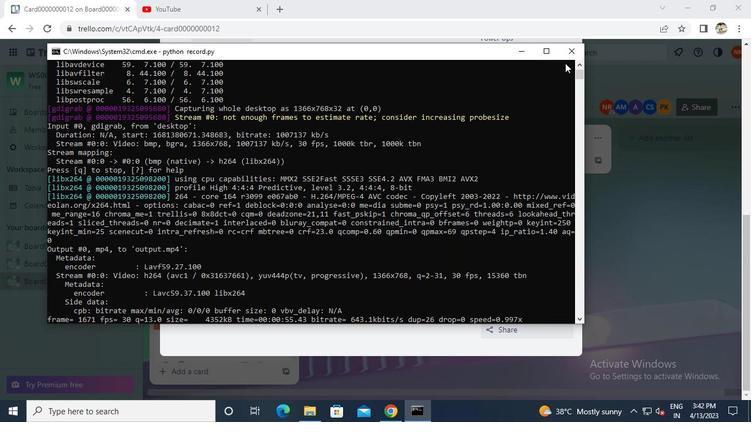
Action: Mouse pressed left at (565, 53)
Screenshot: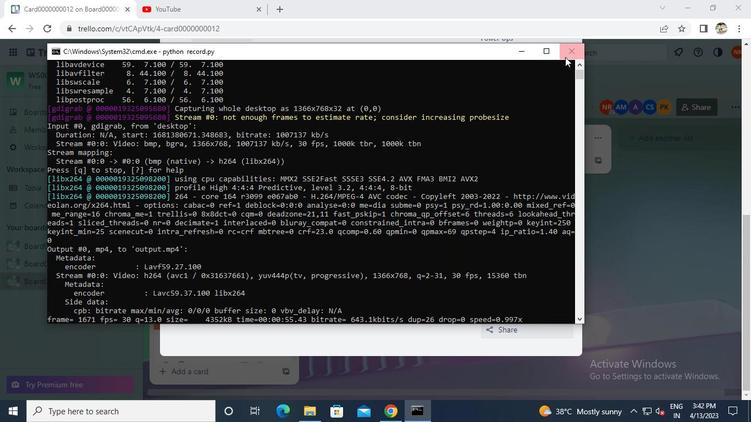 
